 Task: Log work in the project TowerLine for the issue 'Implement a feature for users to customize the appâ€™s appearance' spent time as '3w 3d 3h 40m' and remaining time as '6w 5d 16h 57m' and clone the issue. Now add the issue to the epic 'Incident management system implementation'.
Action: Mouse moved to (865, 402)
Screenshot: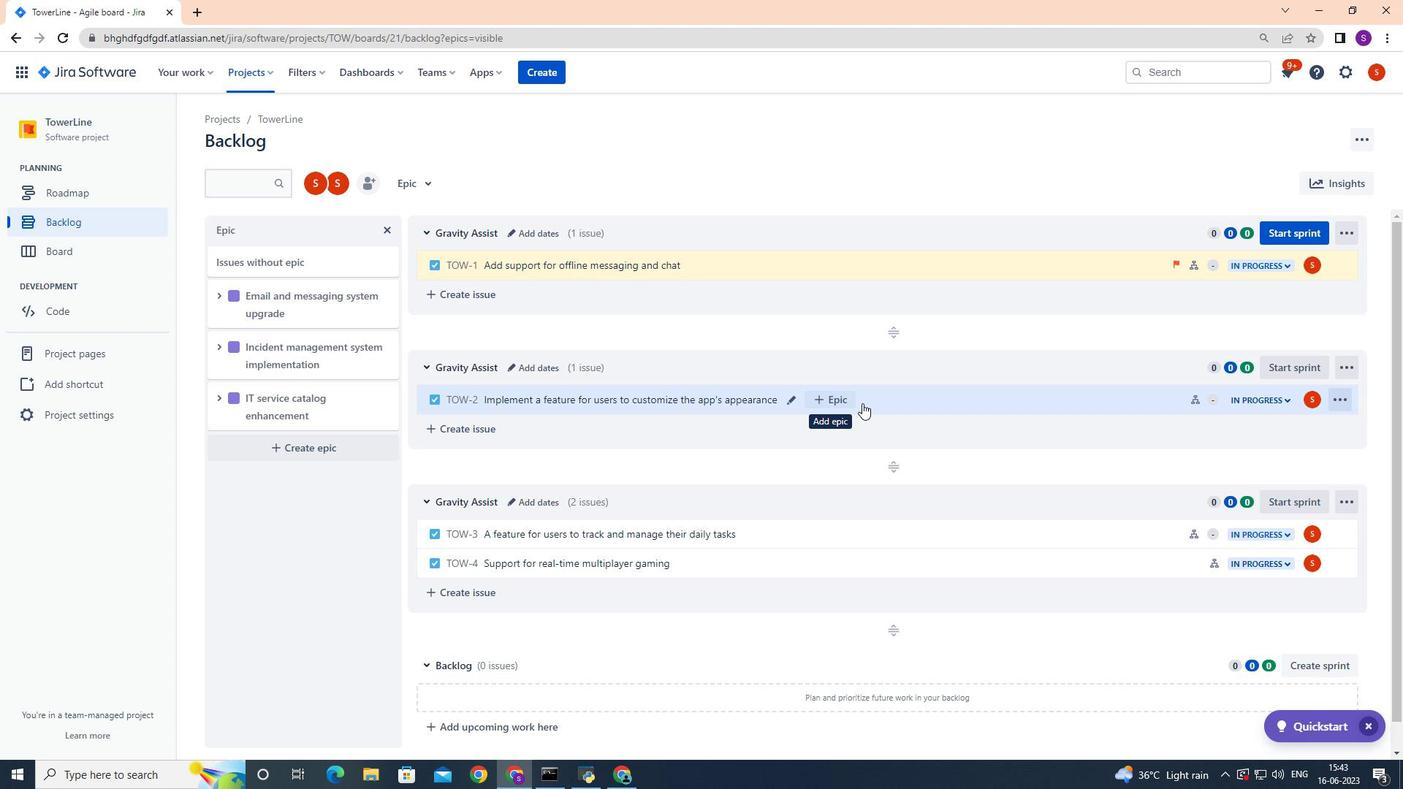 
Action: Mouse pressed left at (865, 402)
Screenshot: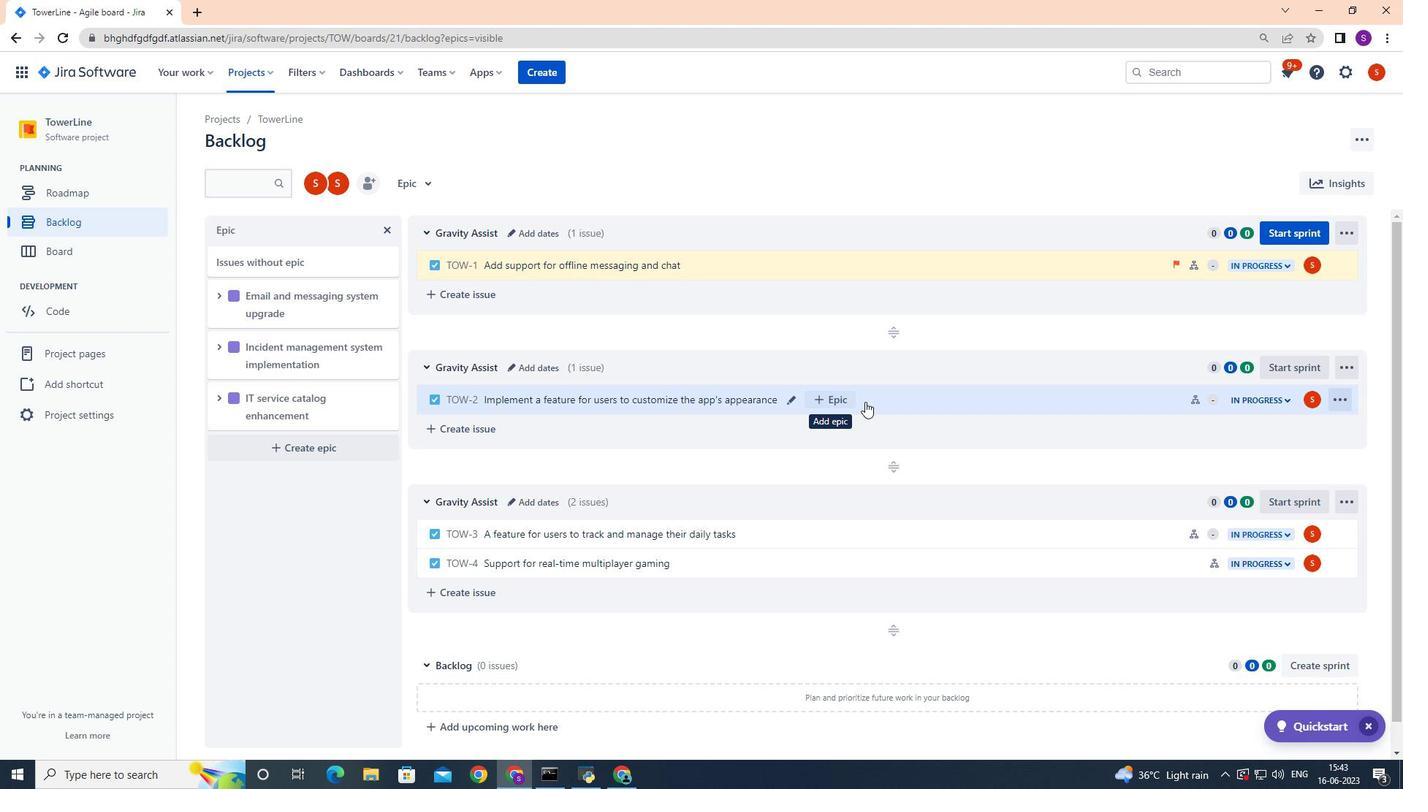 
Action: Mouse moved to (1337, 225)
Screenshot: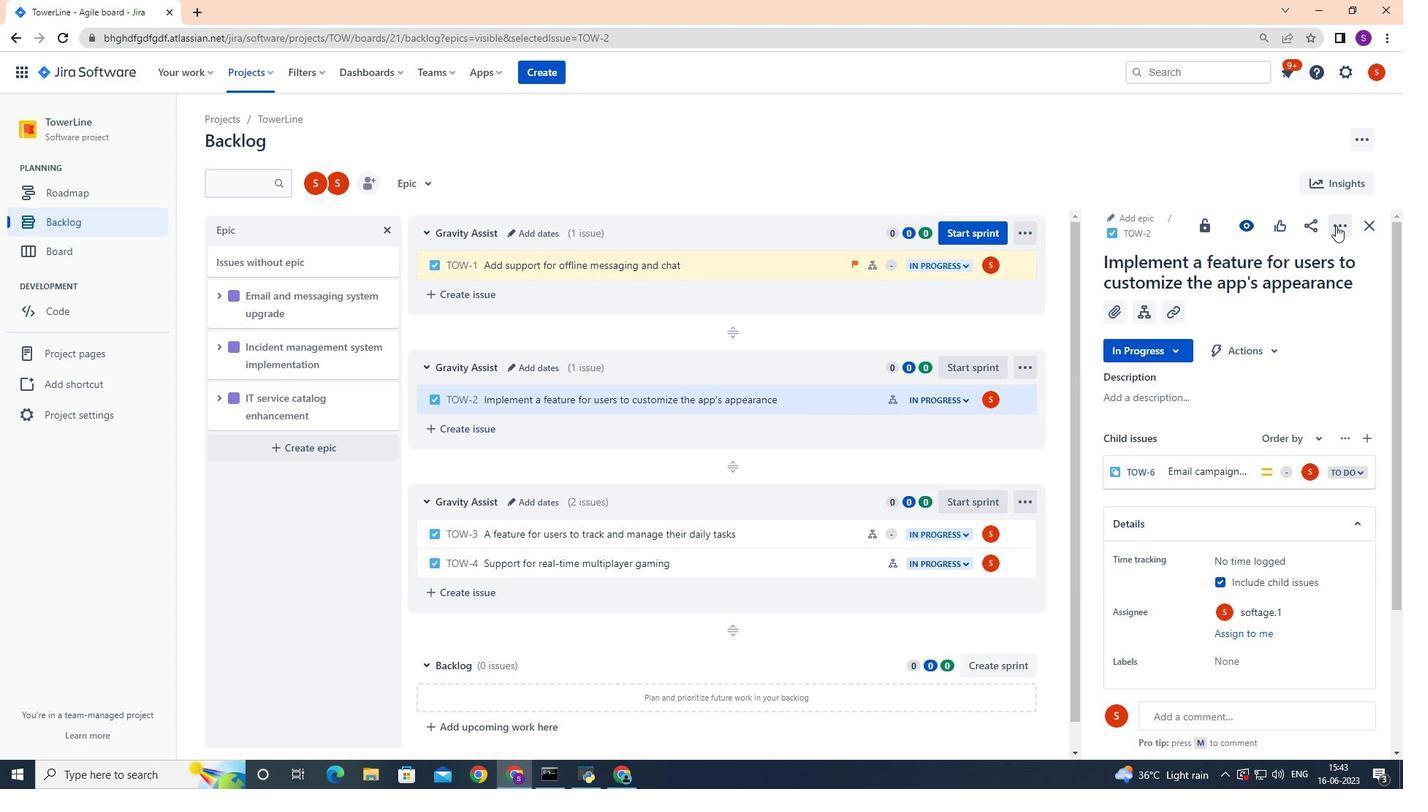 
Action: Mouse pressed left at (1337, 225)
Screenshot: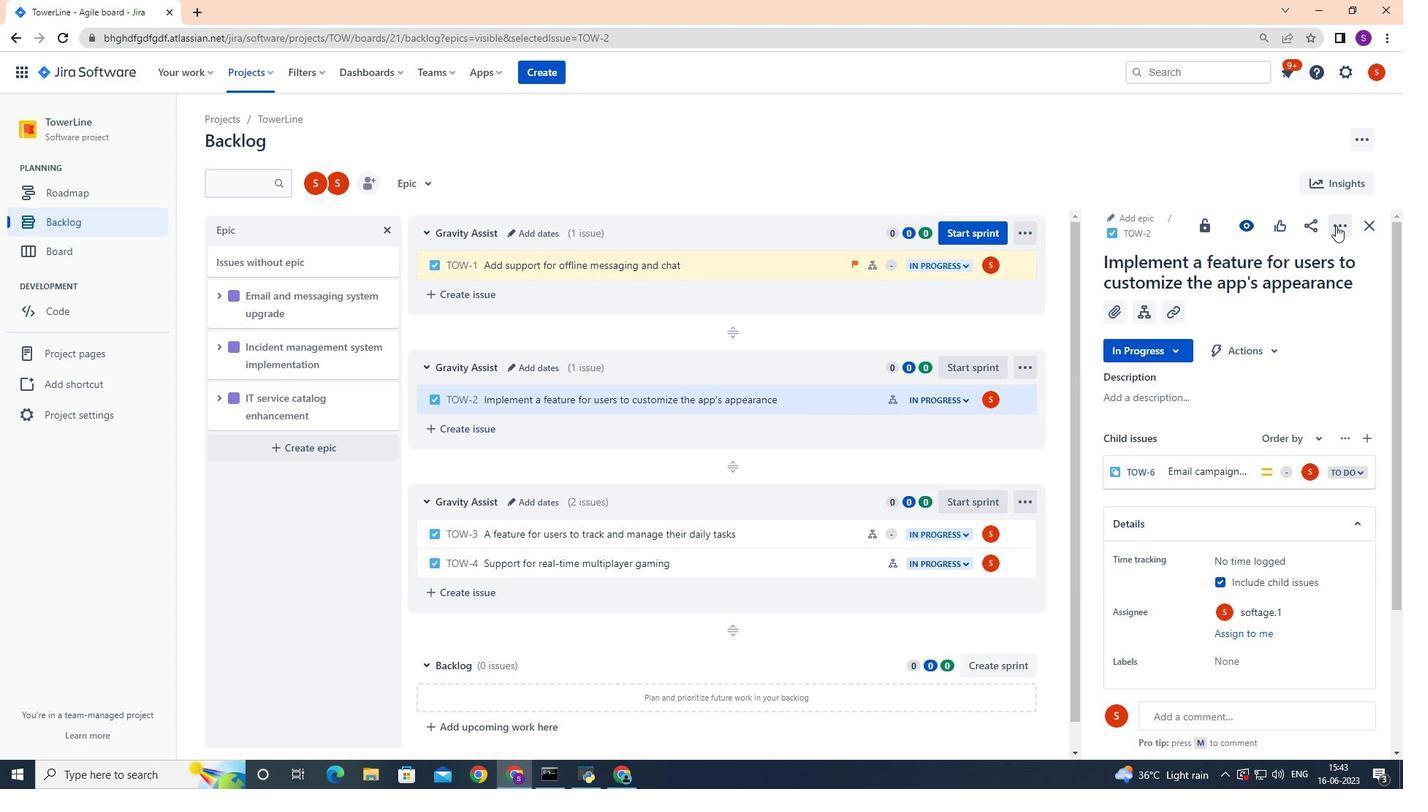 
Action: Mouse moved to (1303, 266)
Screenshot: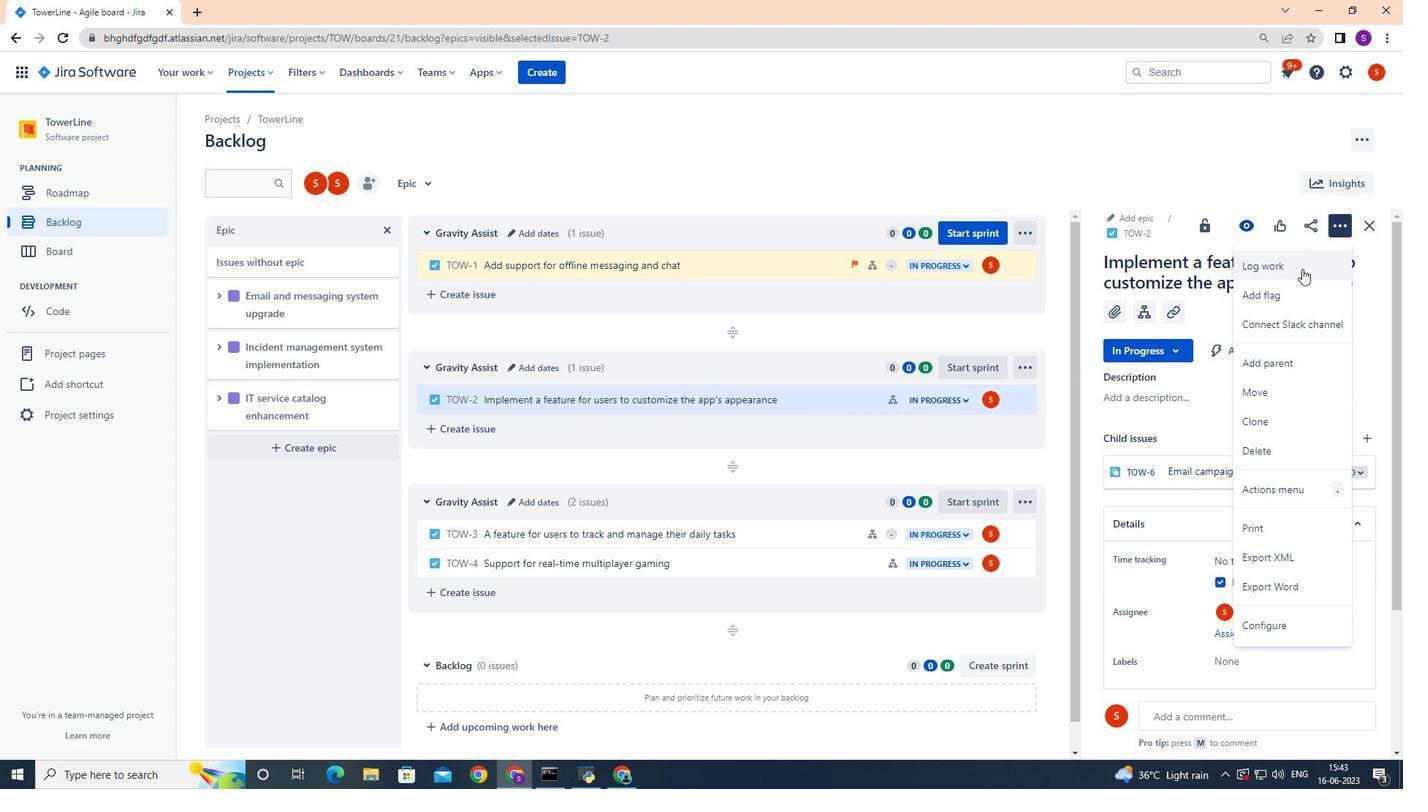 
Action: Mouse pressed left at (1303, 266)
Screenshot: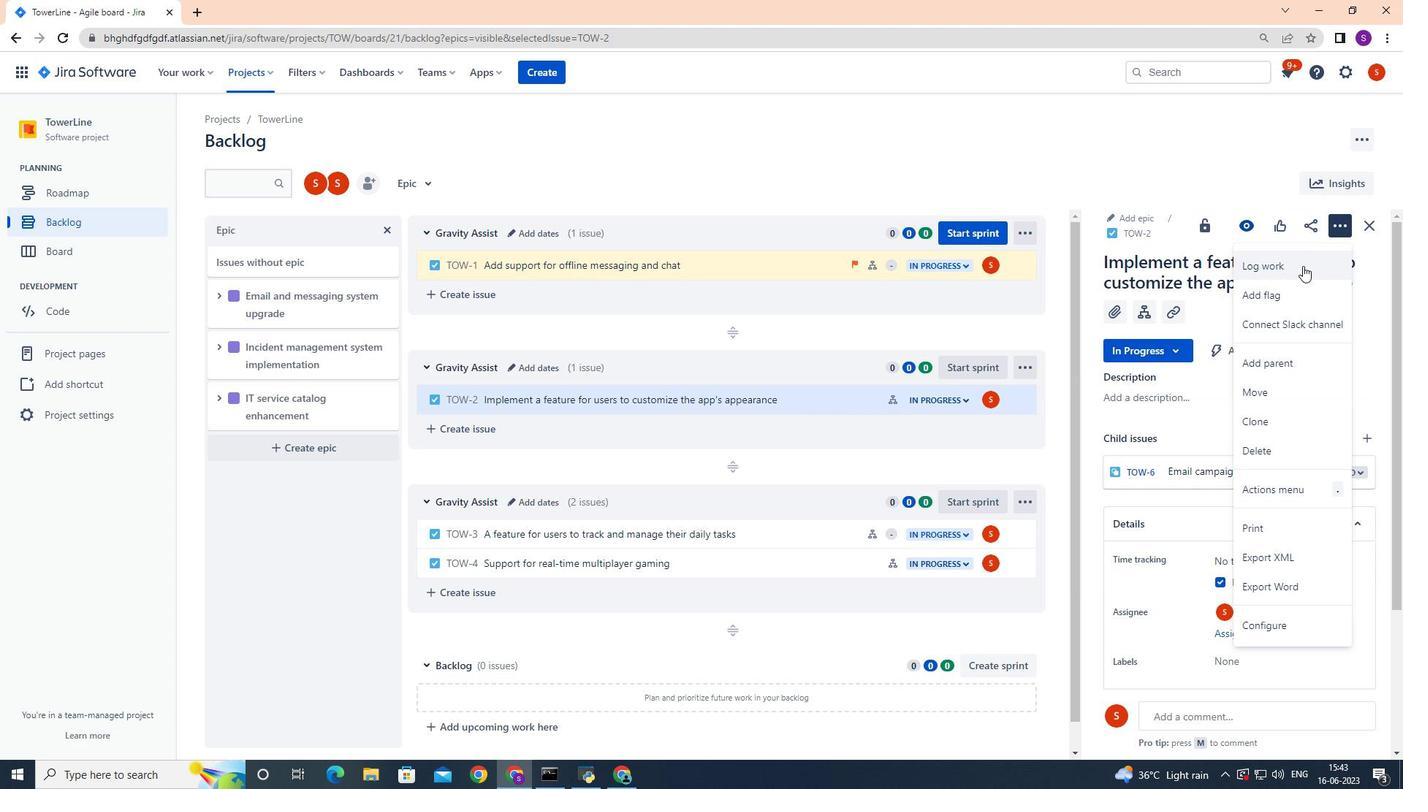 
Action: Mouse moved to (1017, 320)
Screenshot: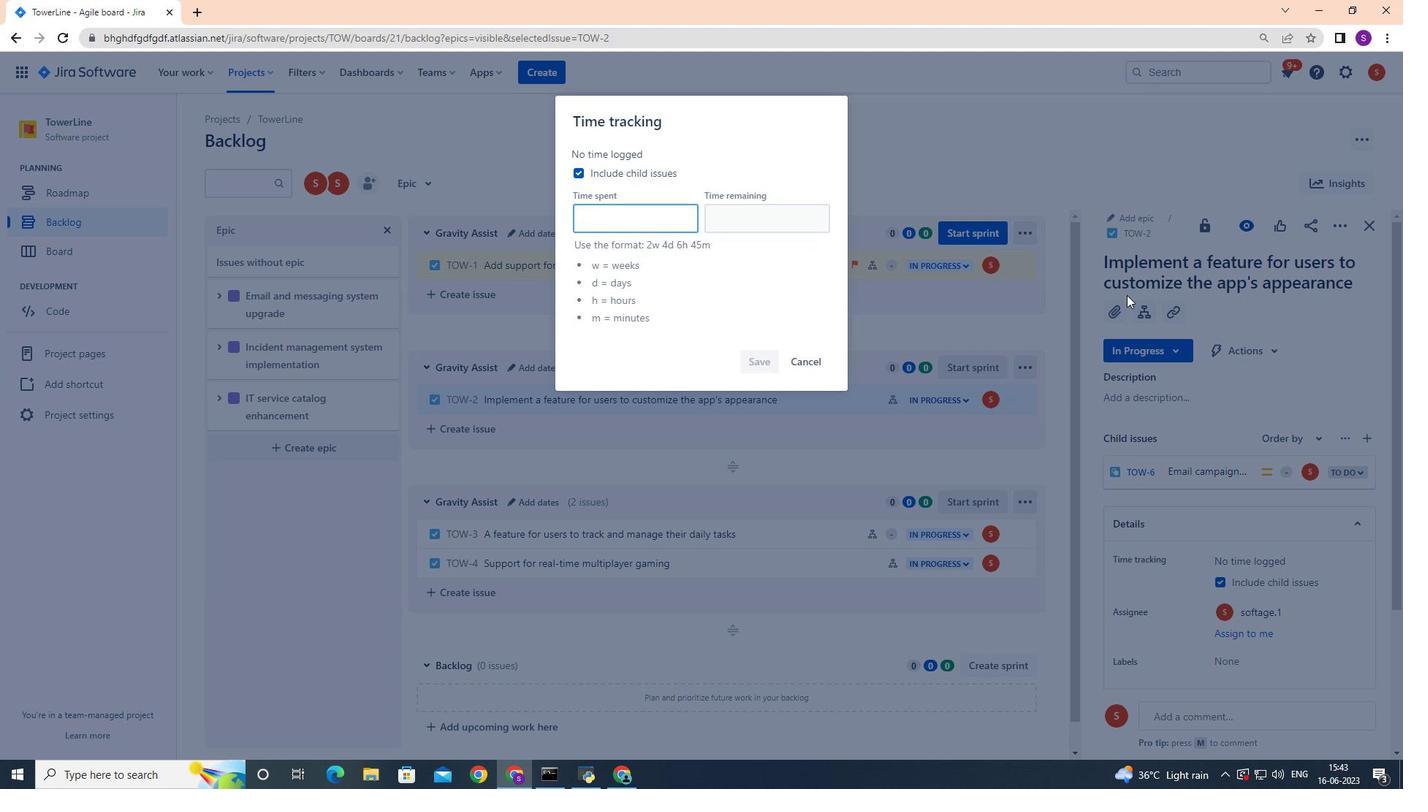 
Action: Key pressed 3w<Key.space>3d<Key.space>3h<Key.space>40m
Screenshot: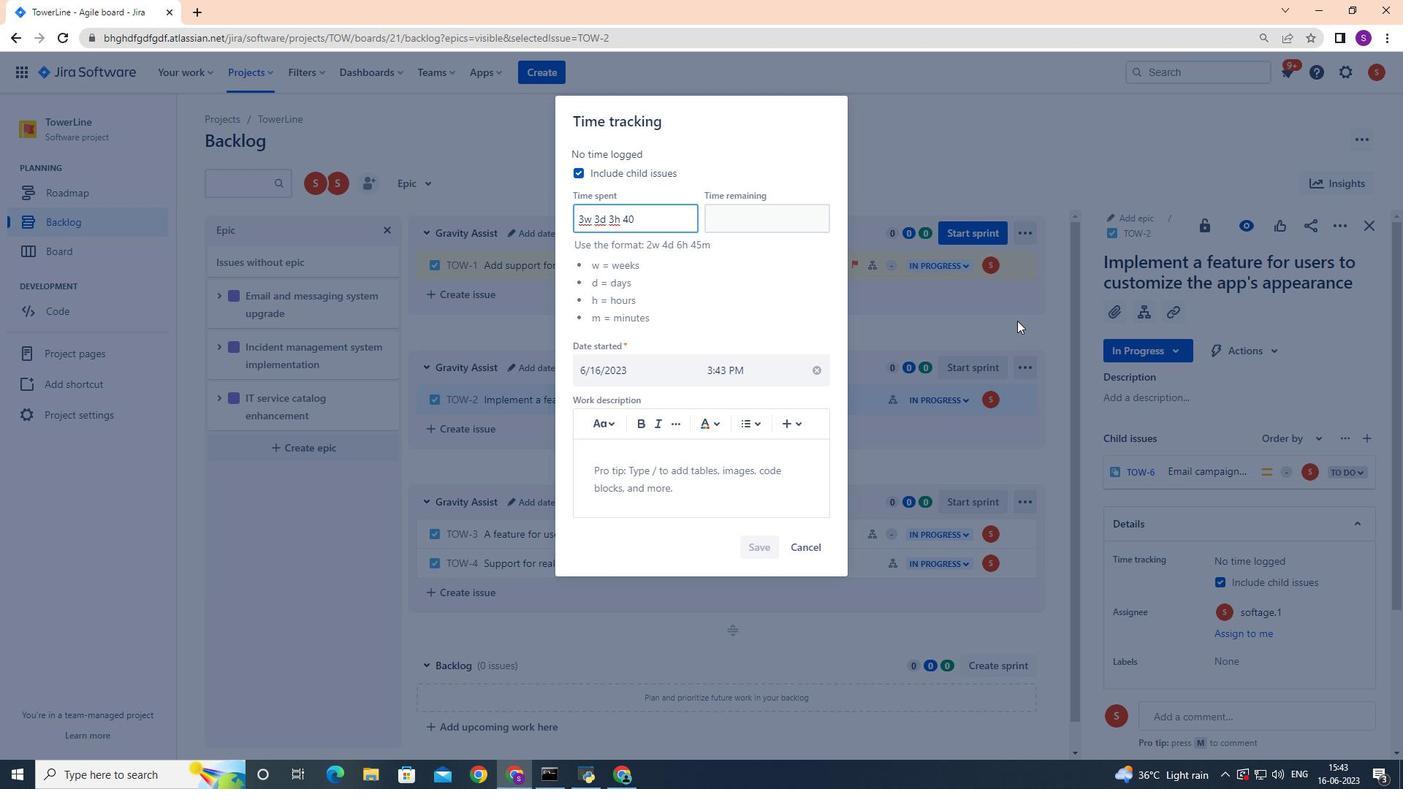 
Action: Mouse moved to (735, 217)
Screenshot: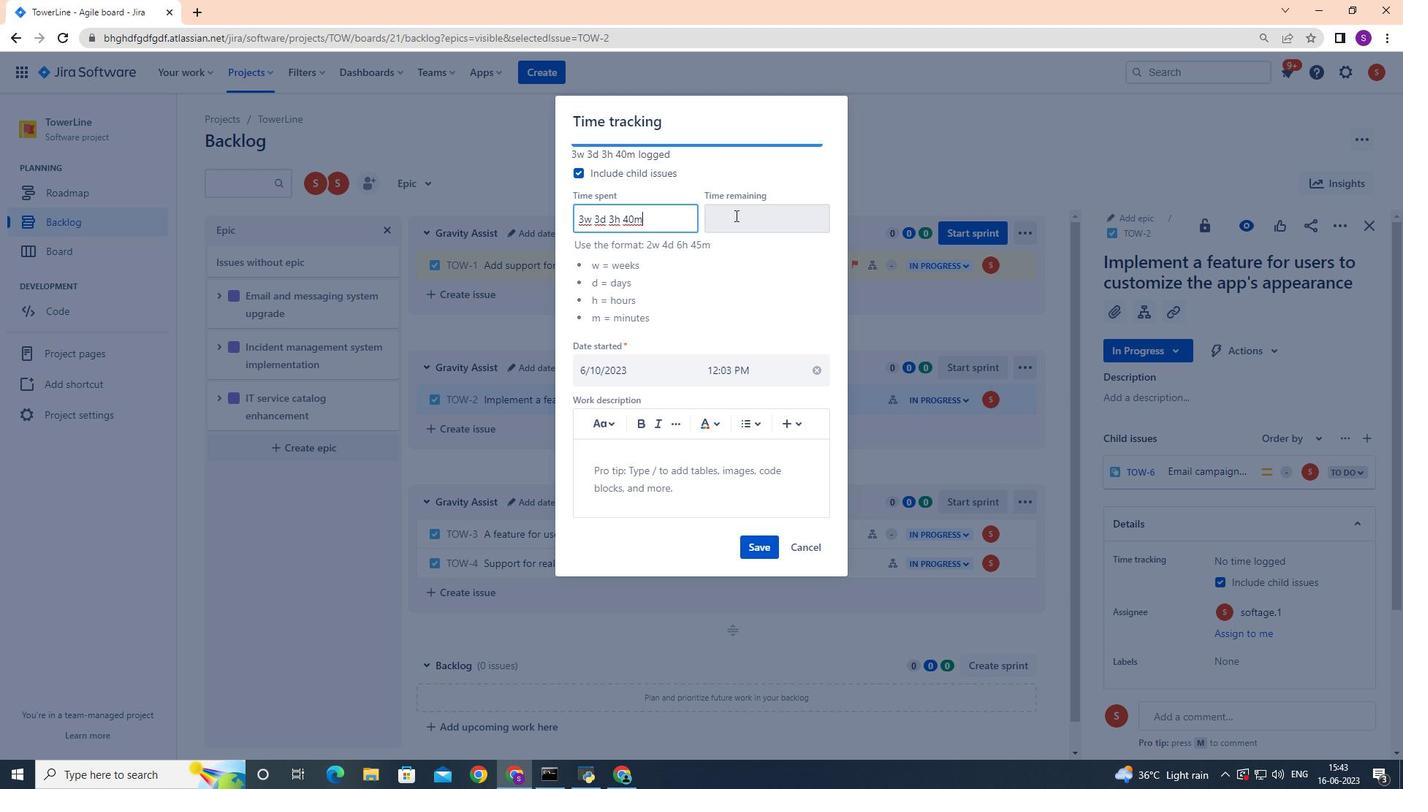 
Action: Mouse pressed left at (735, 217)
Screenshot: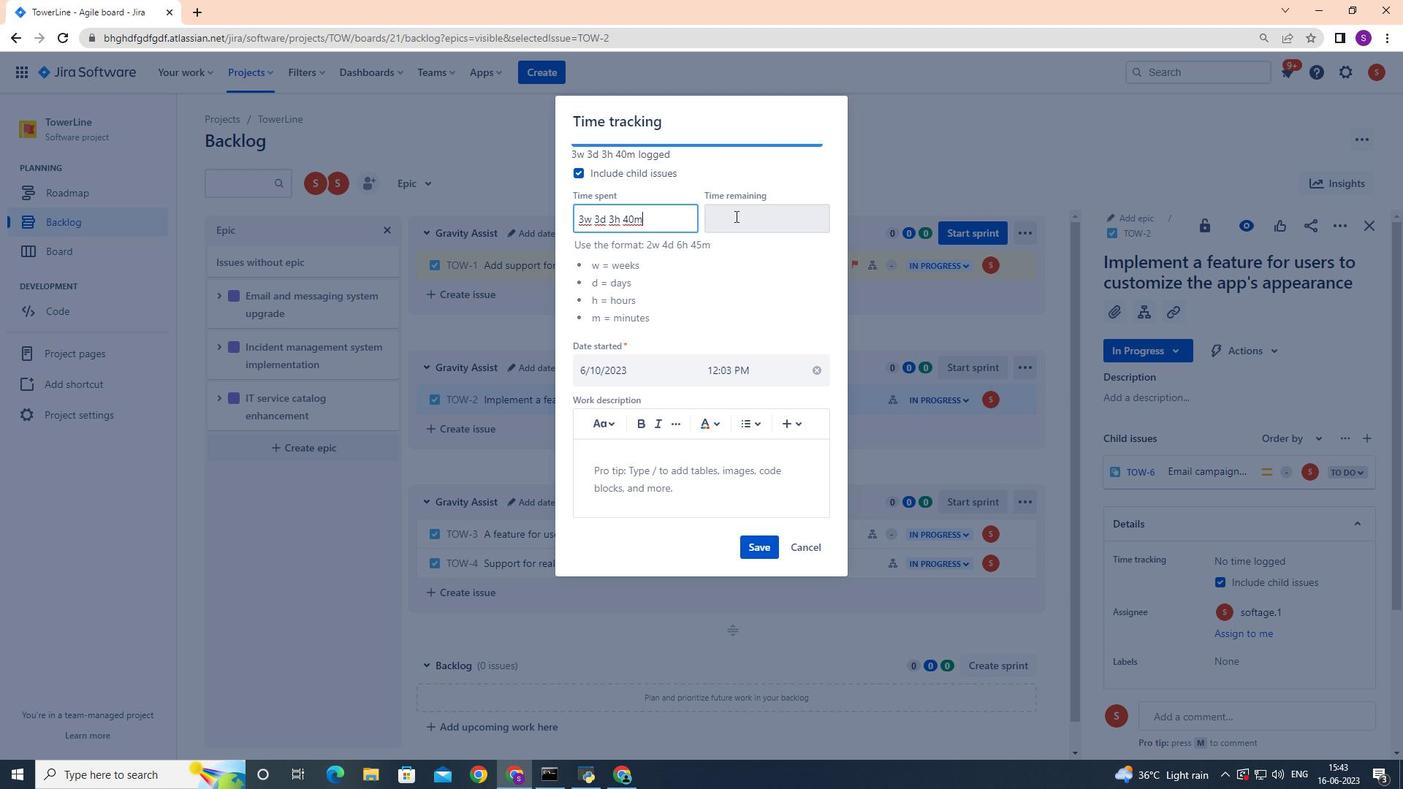 
Action: Mouse moved to (737, 217)
Screenshot: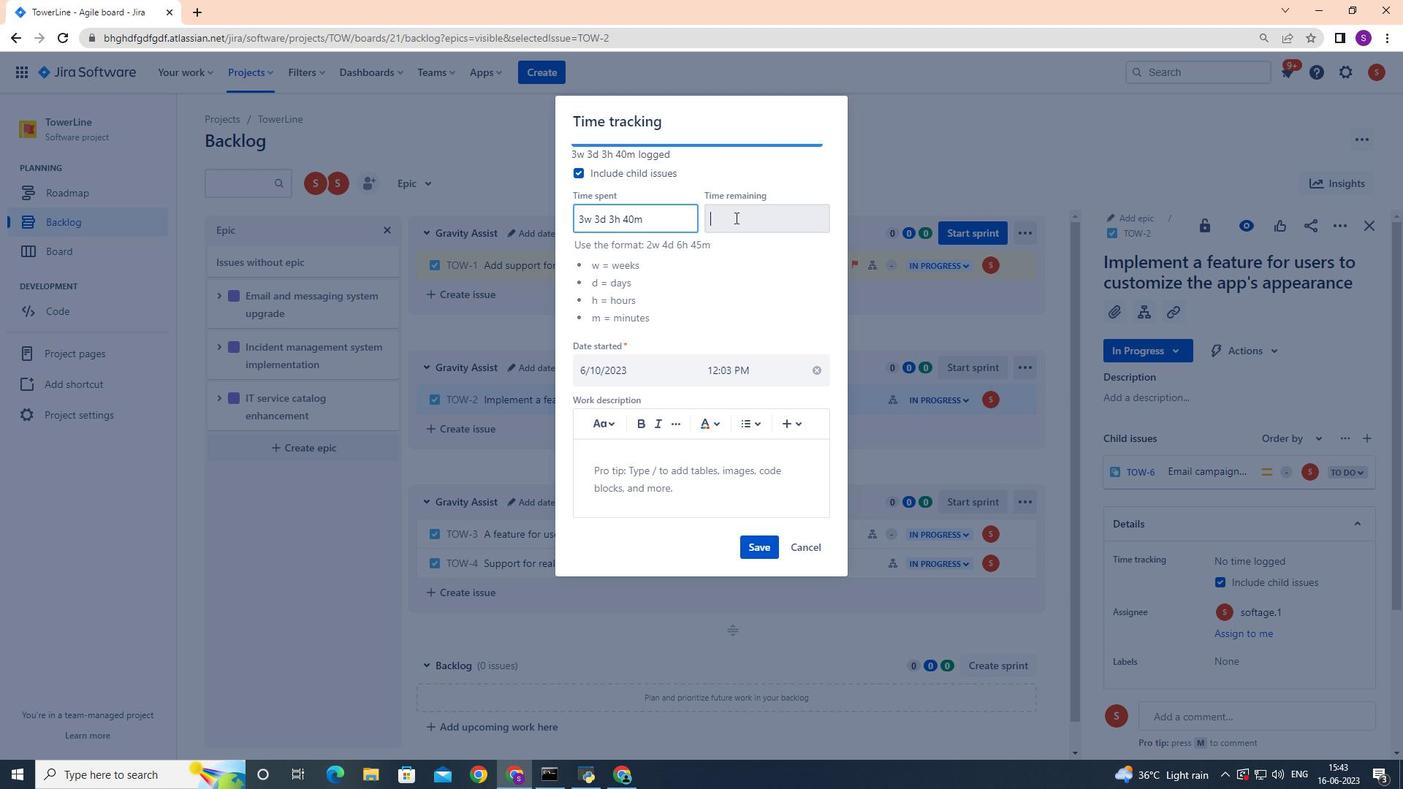 
Action: Key pressed 6w<Key.space>5d<Key.space>16h<Key.space>57m
Screenshot: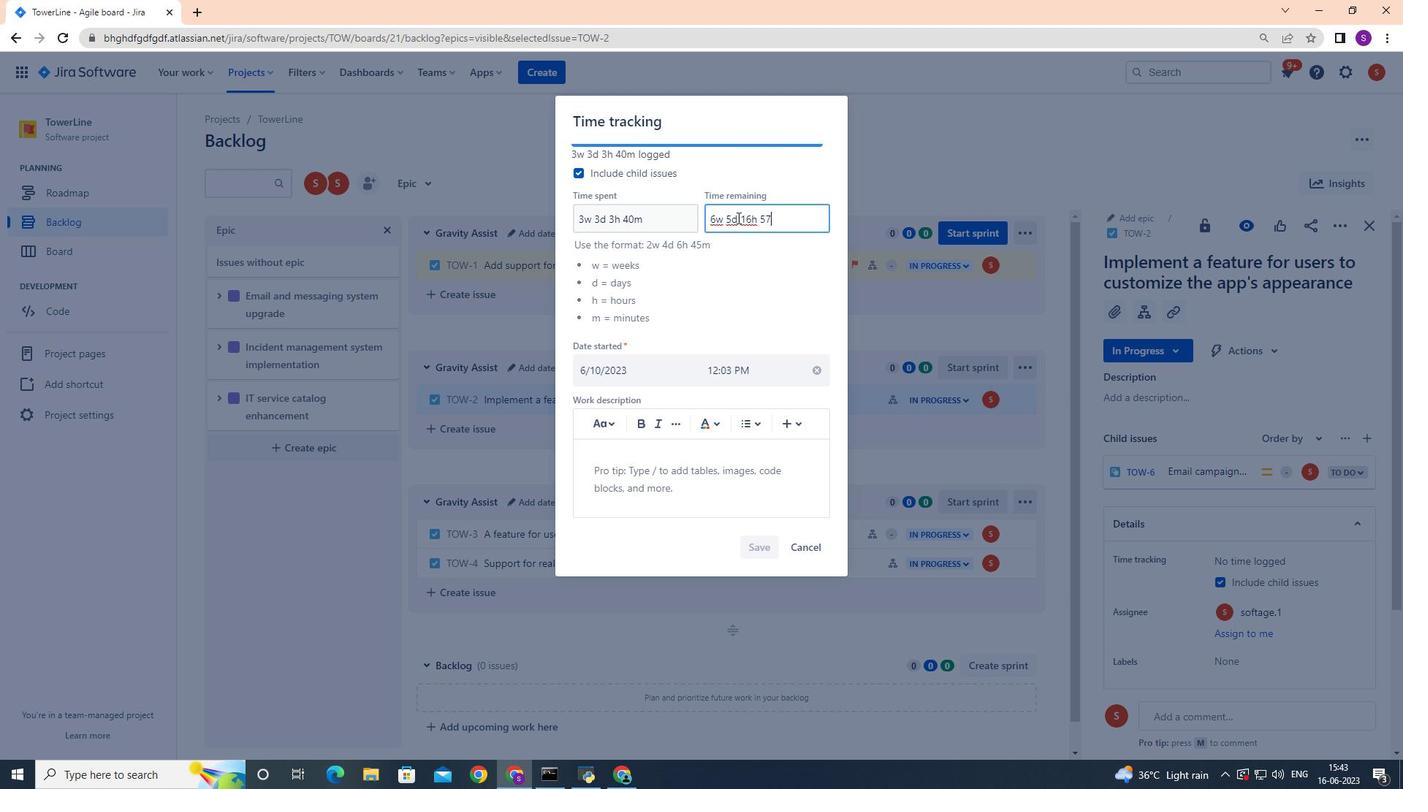 
Action: Mouse moved to (754, 549)
Screenshot: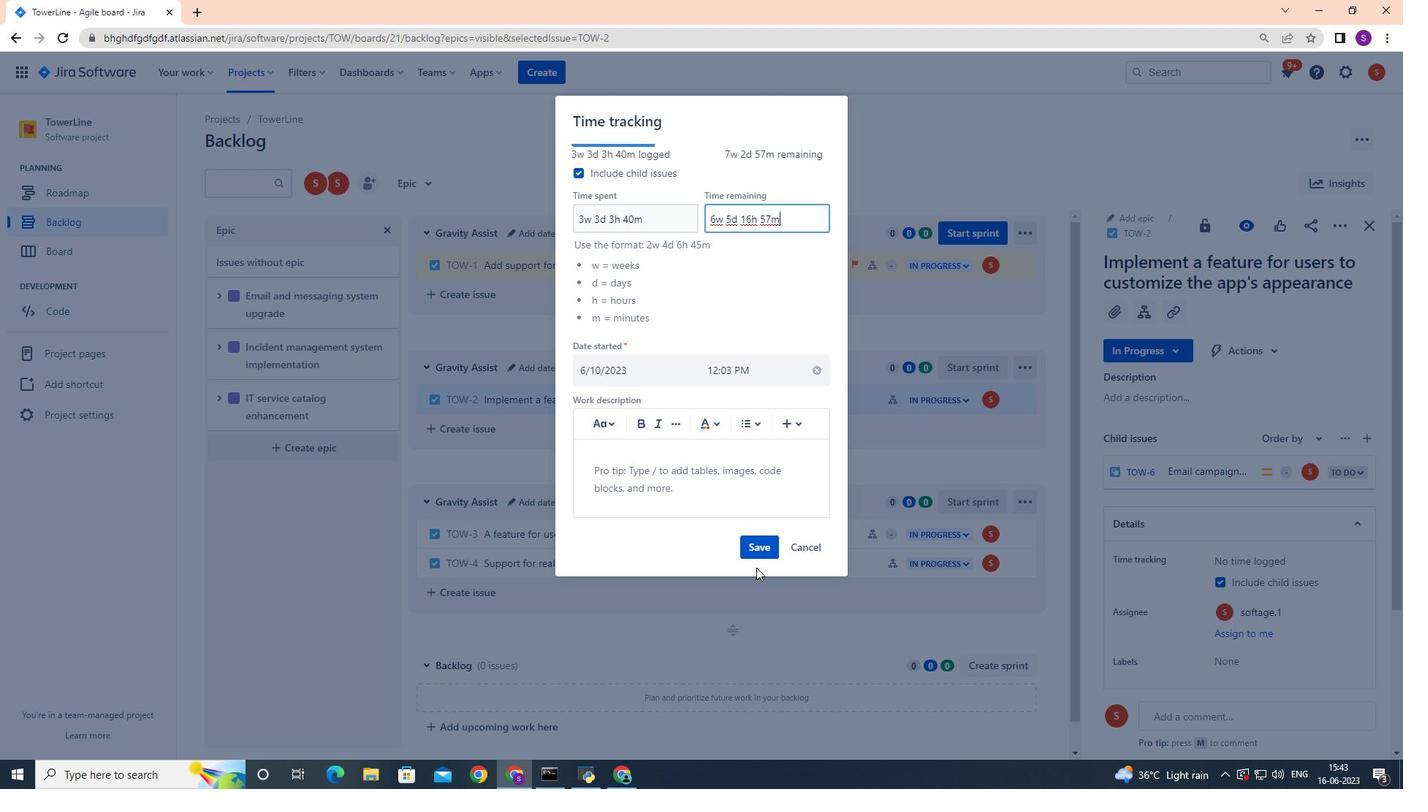 
Action: Mouse pressed left at (754, 549)
Screenshot: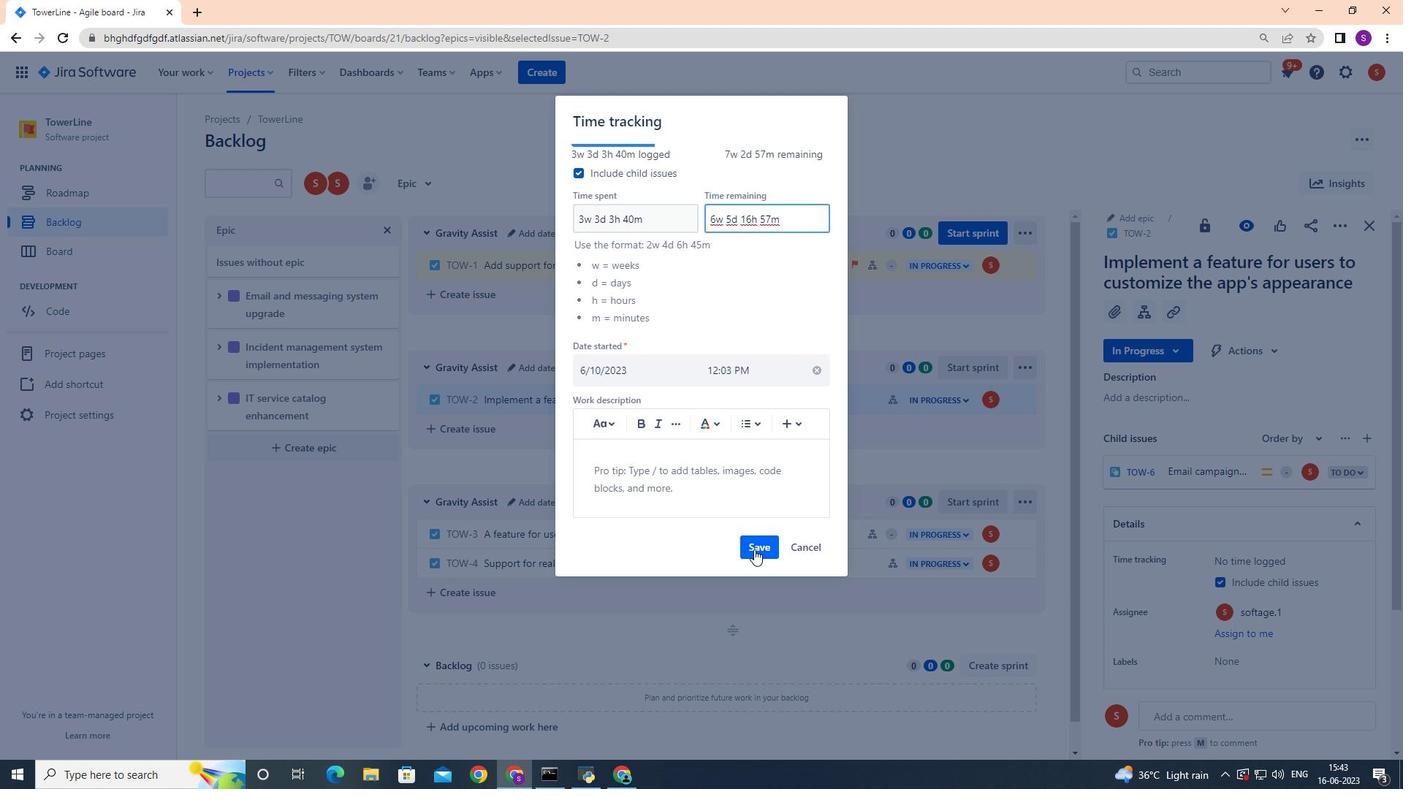 
Action: Mouse moved to (295, 356)
Screenshot: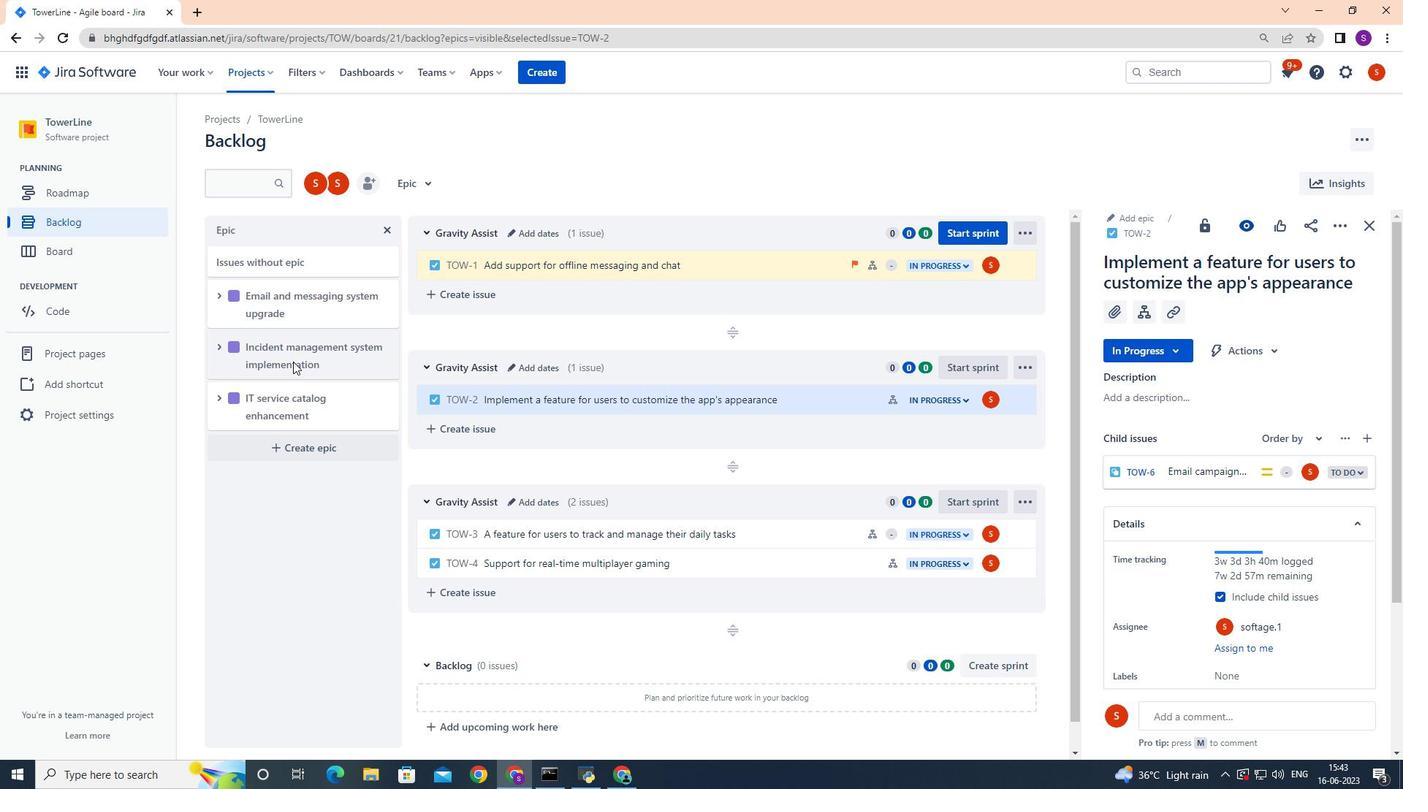 
Action: Mouse pressed left at (295, 356)
Screenshot: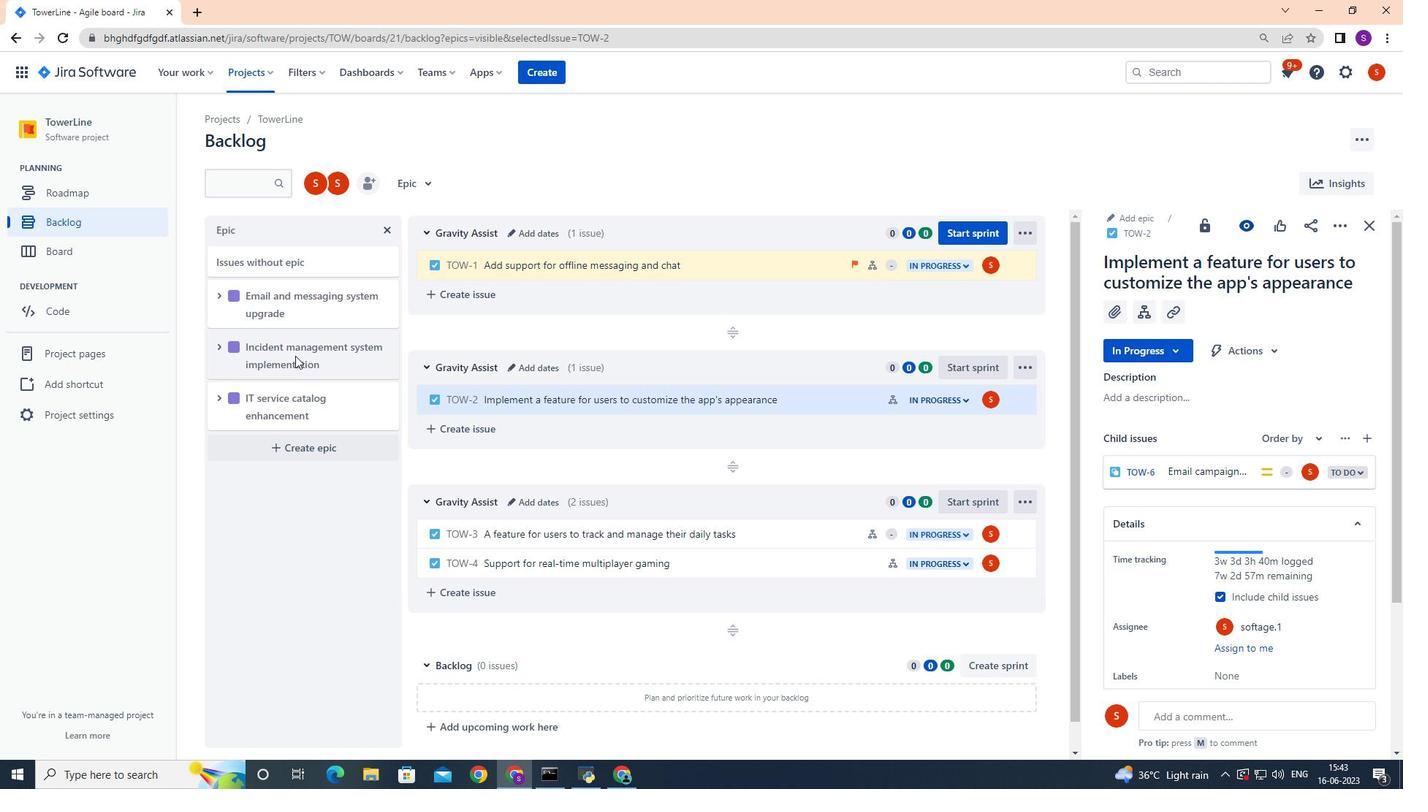
Action: Mouse moved to (296, 356)
Screenshot: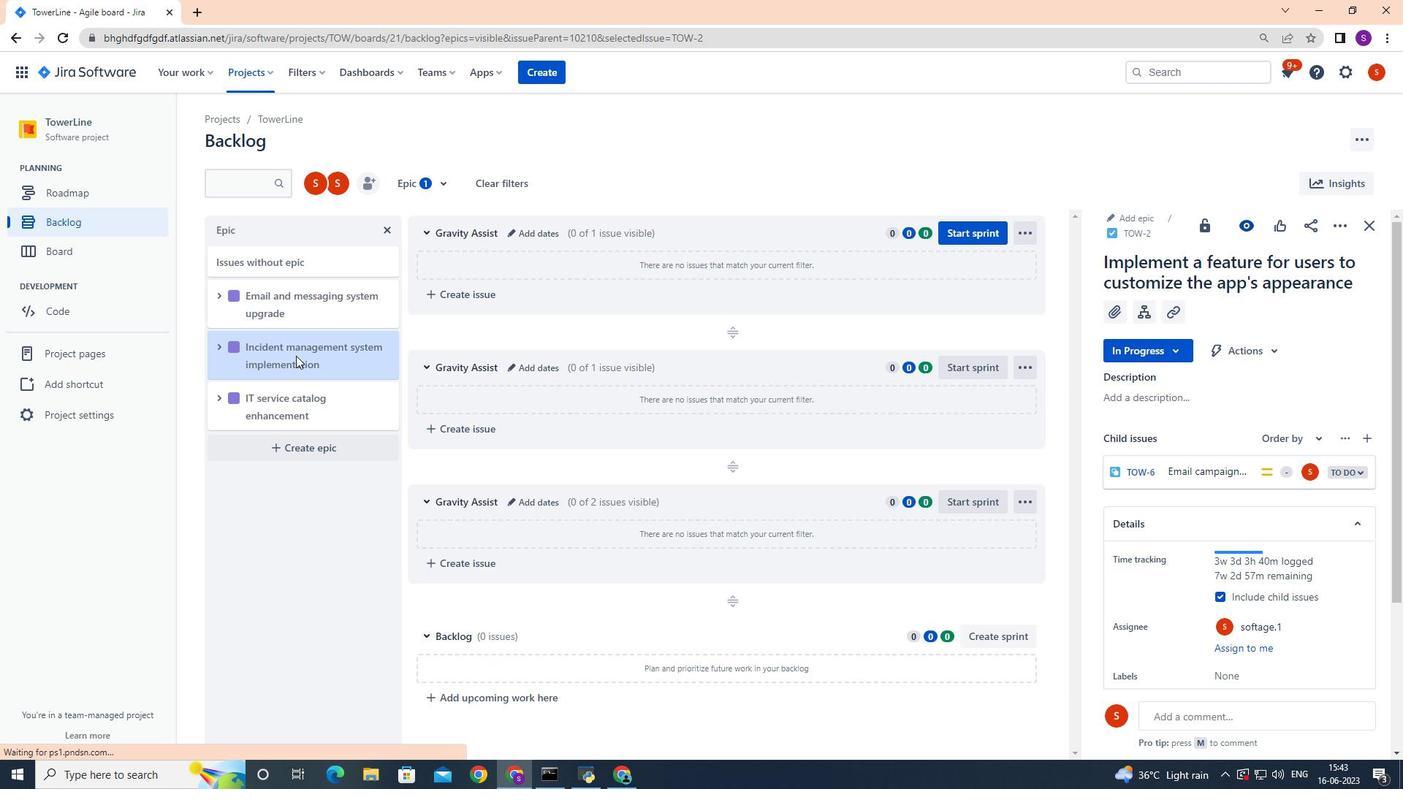
